 Task: Add space after  Paragraph from line and paragraph spacing.
Action: Mouse moved to (537, 348)
Screenshot: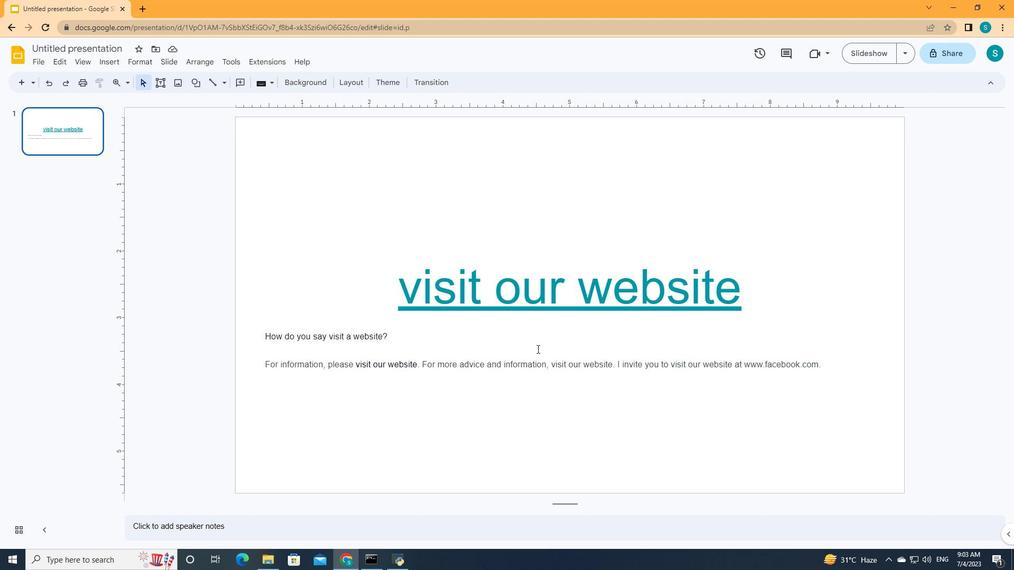 
Action: Mouse pressed left at (537, 348)
Screenshot: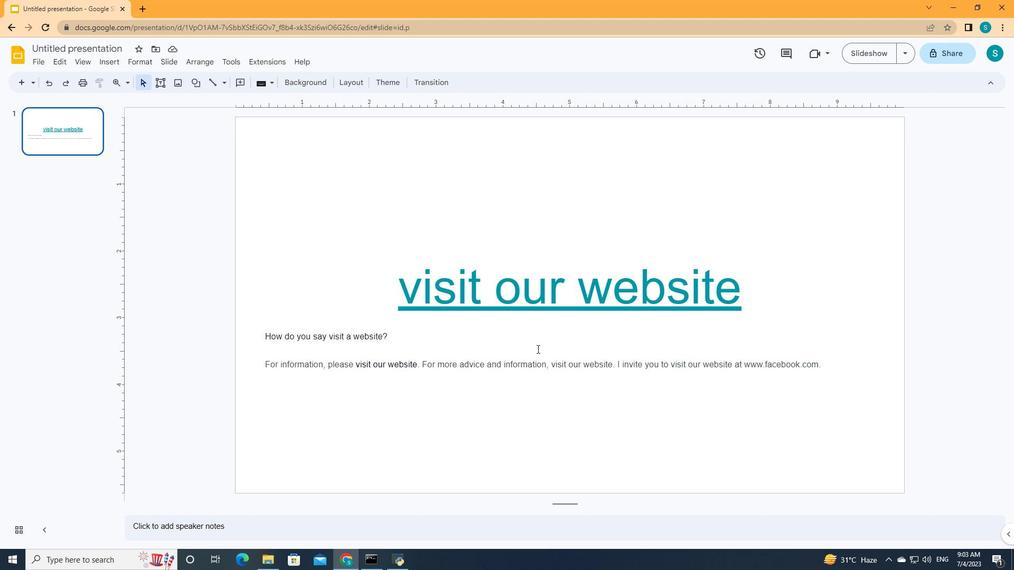 
Action: Key pressed ctrl+A
Screenshot: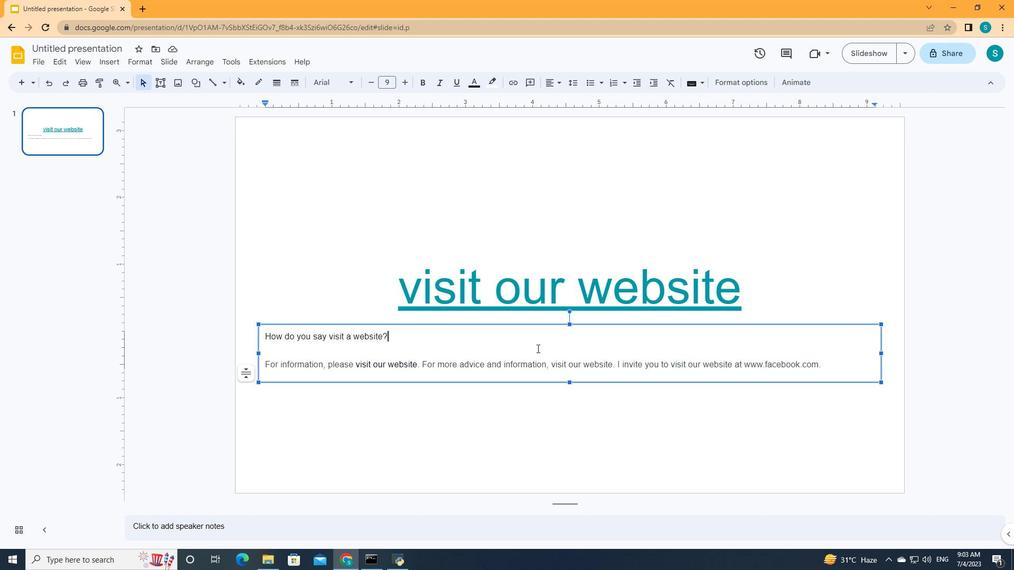 
Action: Mouse moved to (575, 83)
Screenshot: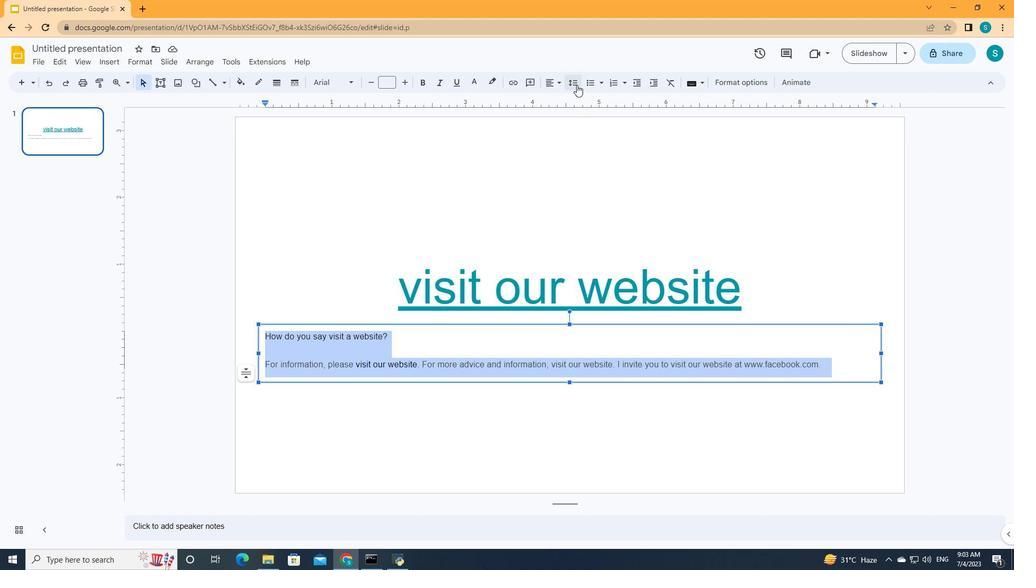 
Action: Mouse pressed left at (575, 83)
Screenshot: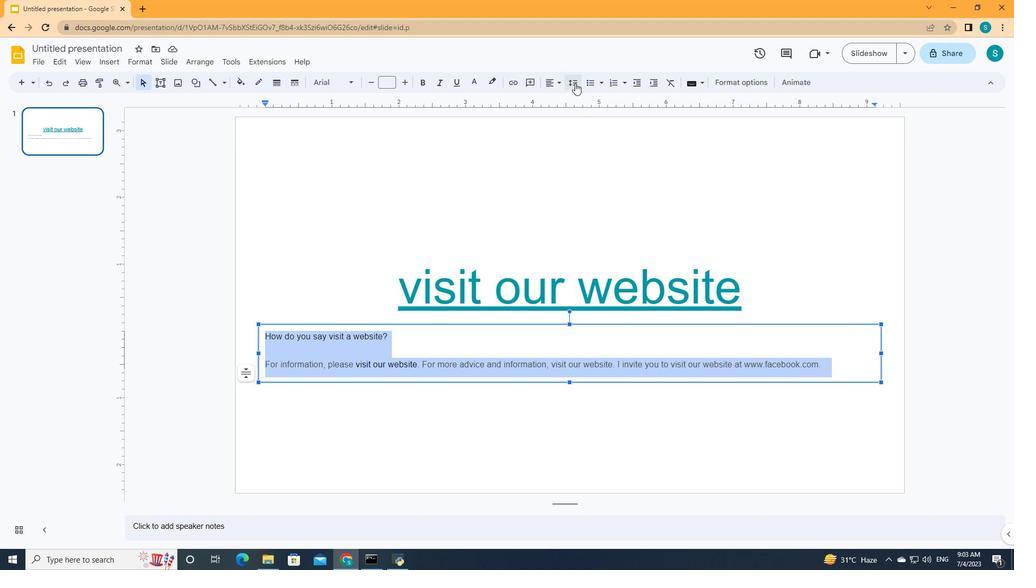 
Action: Mouse moved to (580, 211)
Screenshot: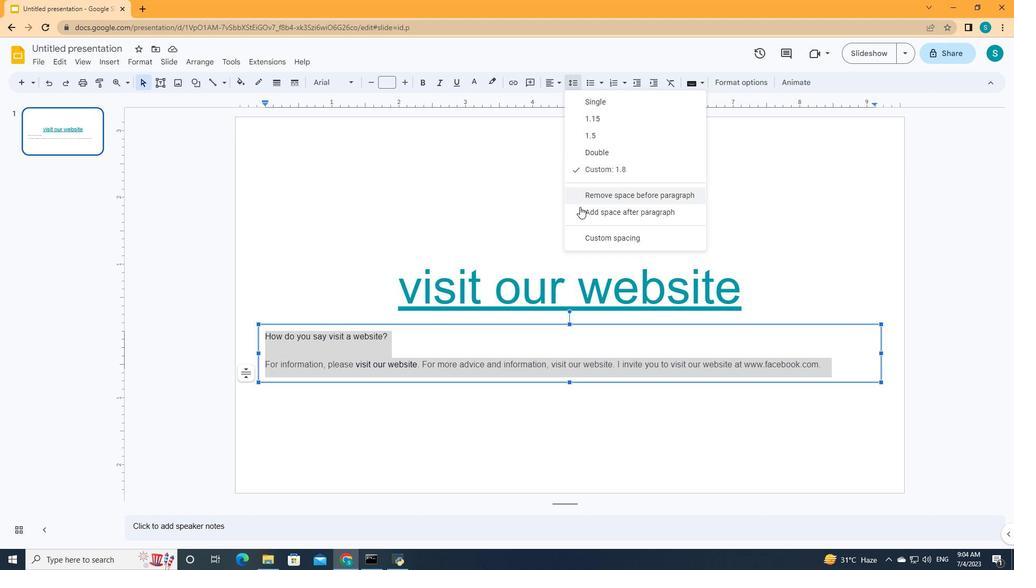 
Action: Mouse pressed left at (580, 211)
Screenshot: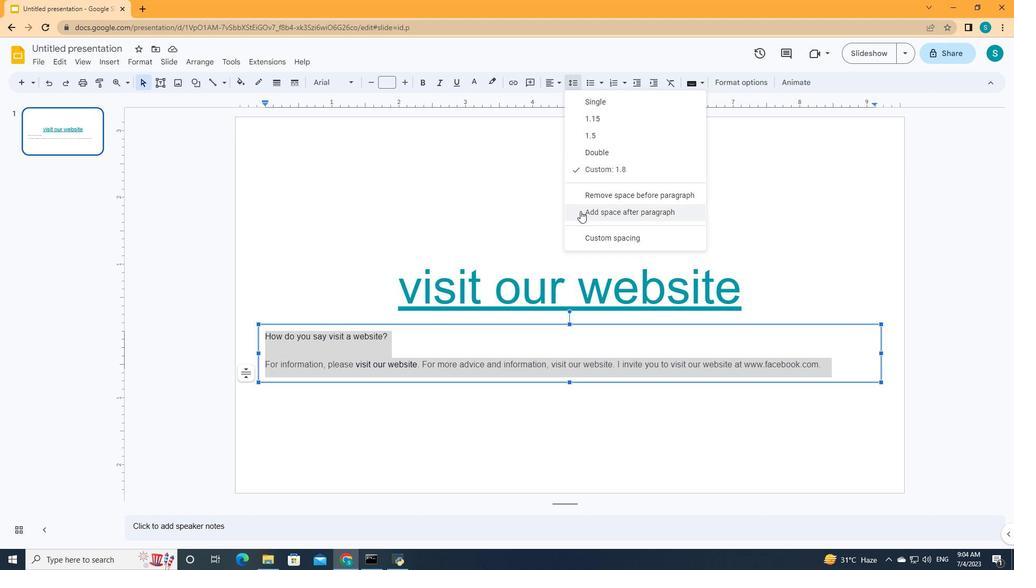 
